 Task: Use Heroes Effect in this video Movie B.mp4
Action: Mouse pressed left at (310, 129)
Screenshot: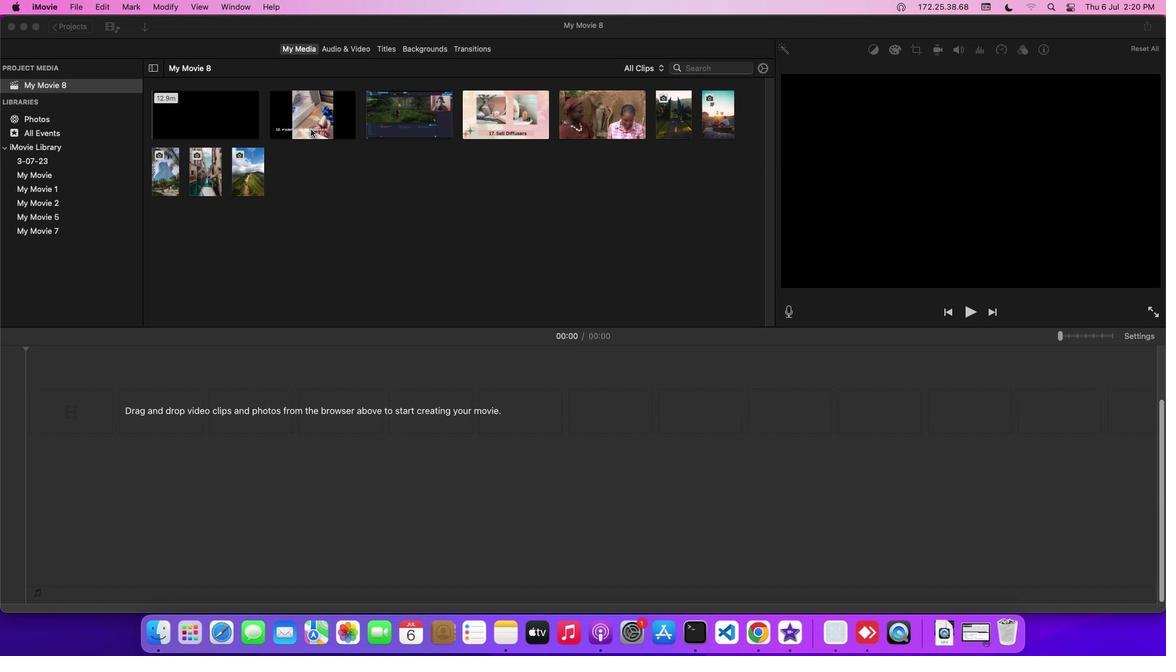 
Action: Mouse moved to (342, 45)
Screenshot: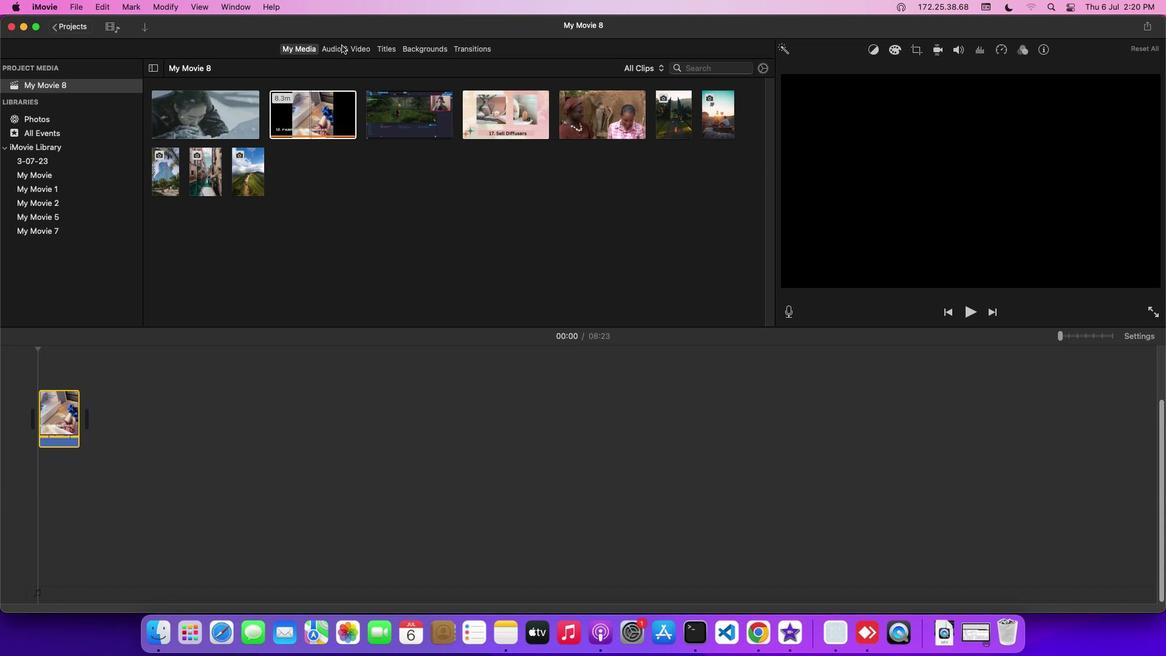
Action: Mouse pressed left at (342, 45)
Screenshot: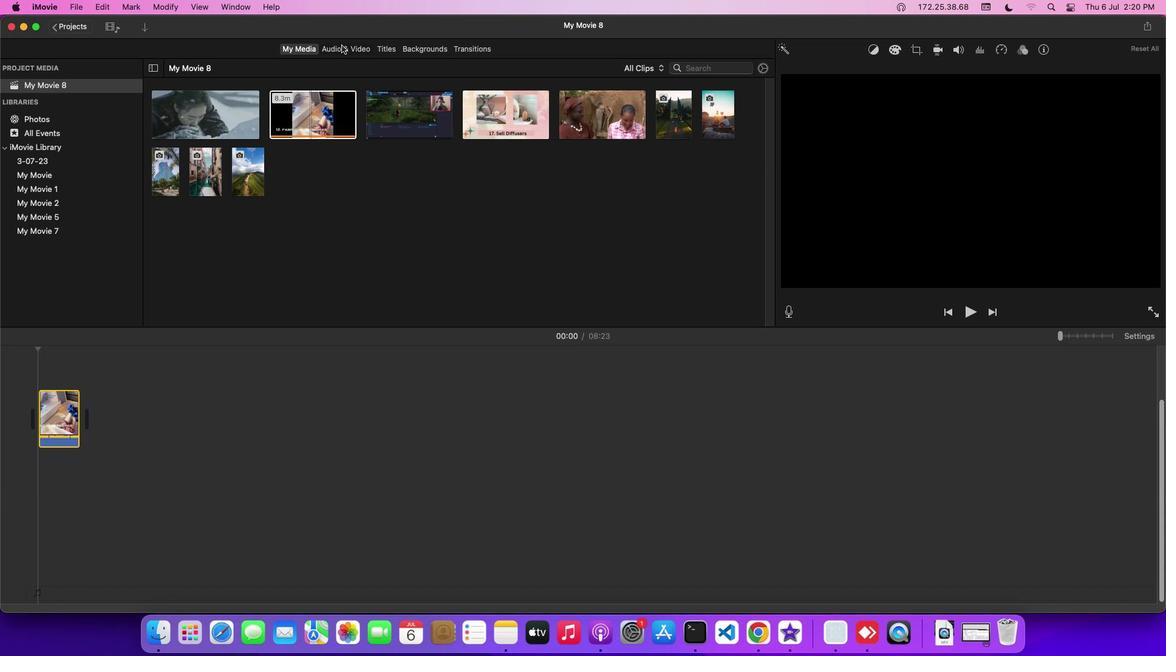 
Action: Mouse moved to (89, 116)
Screenshot: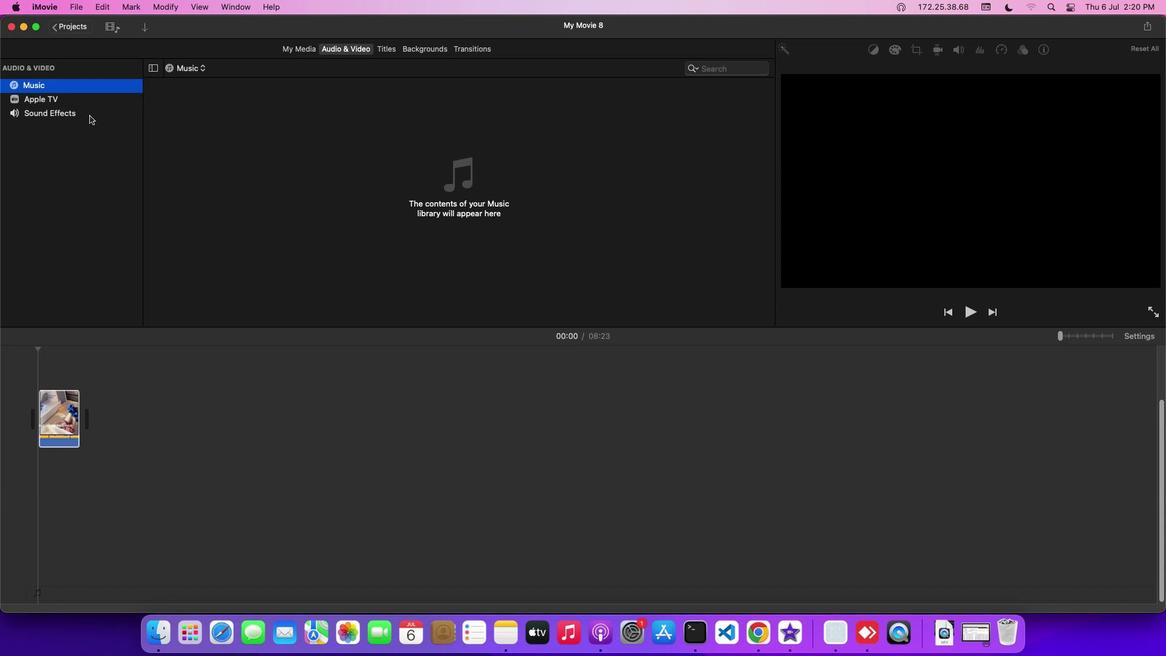 
Action: Mouse pressed left at (89, 116)
Screenshot: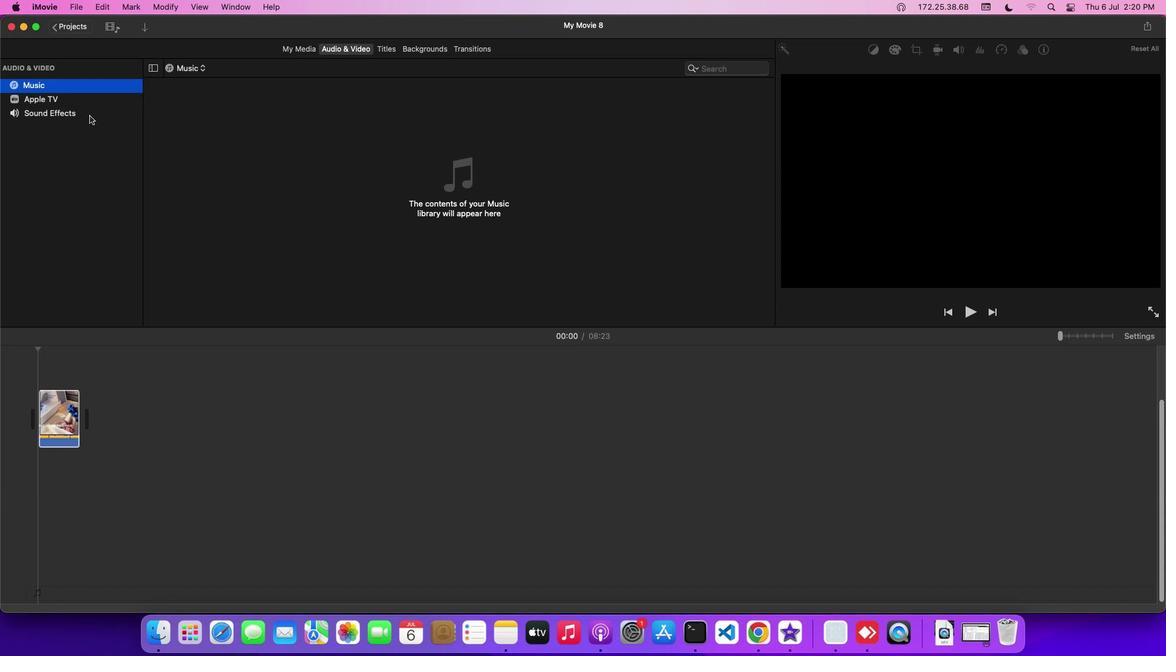 
Action: Mouse moved to (221, 272)
Screenshot: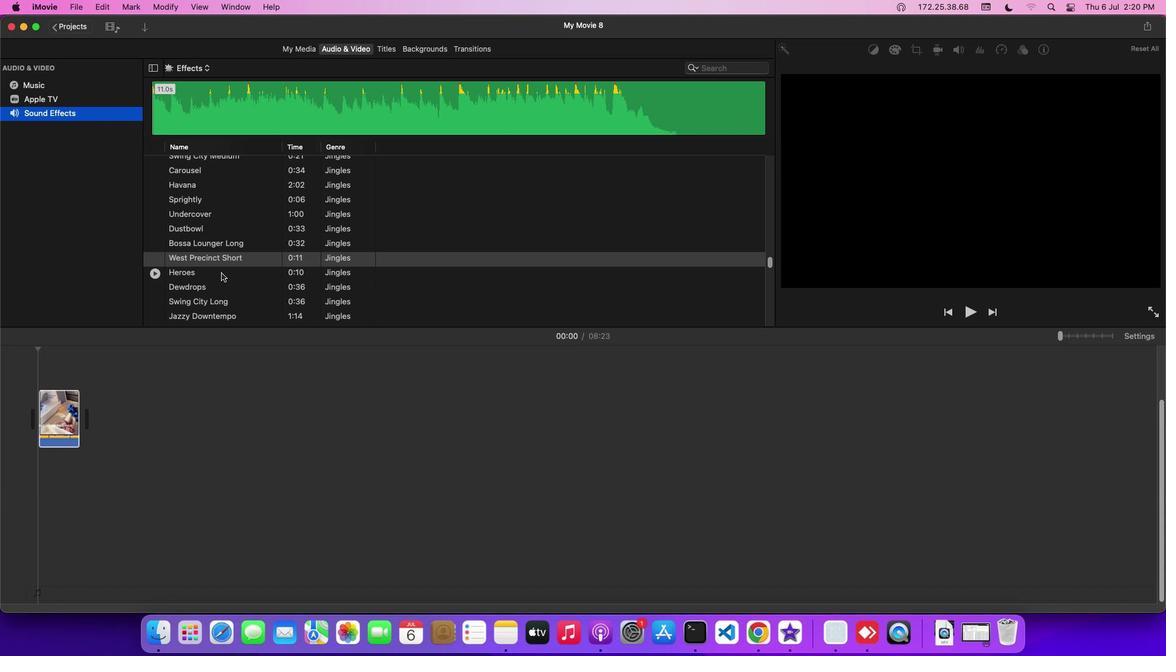 
Action: Mouse pressed left at (221, 272)
Screenshot: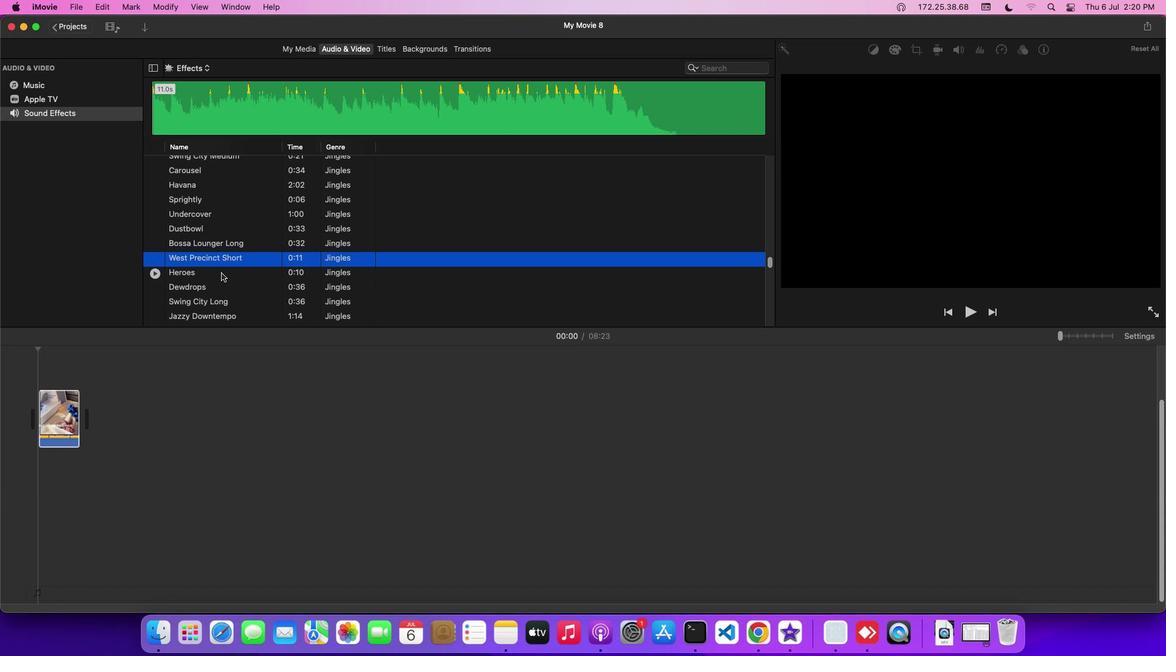 
Action: Mouse moved to (221, 273)
Screenshot: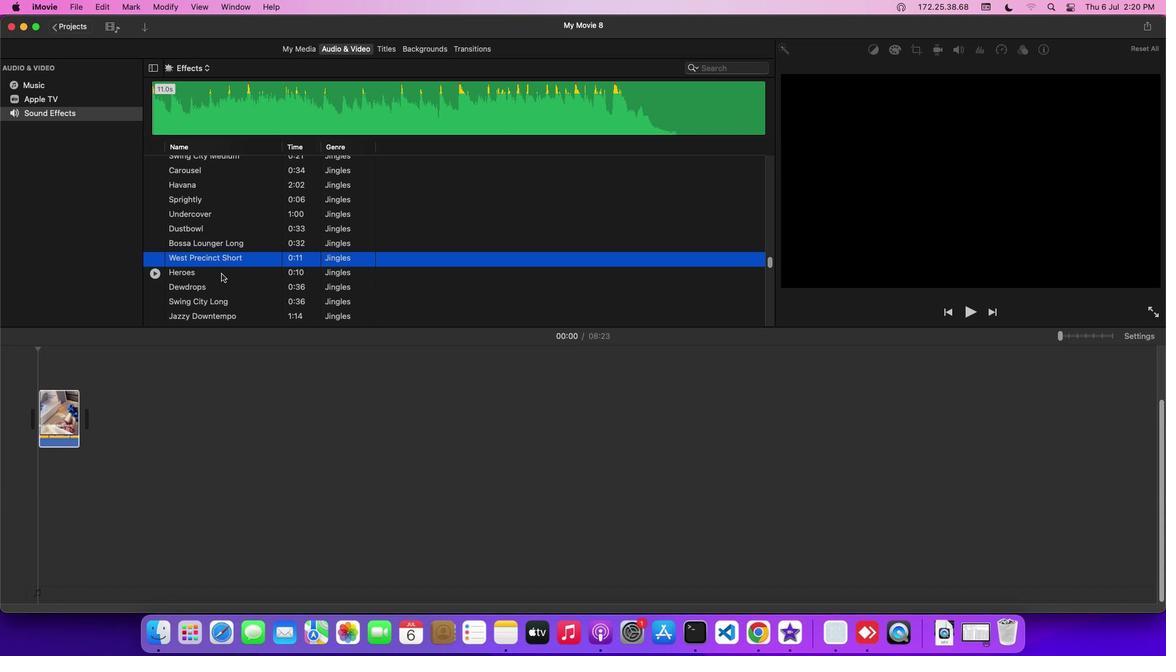 
Action: Mouse pressed left at (221, 273)
Screenshot: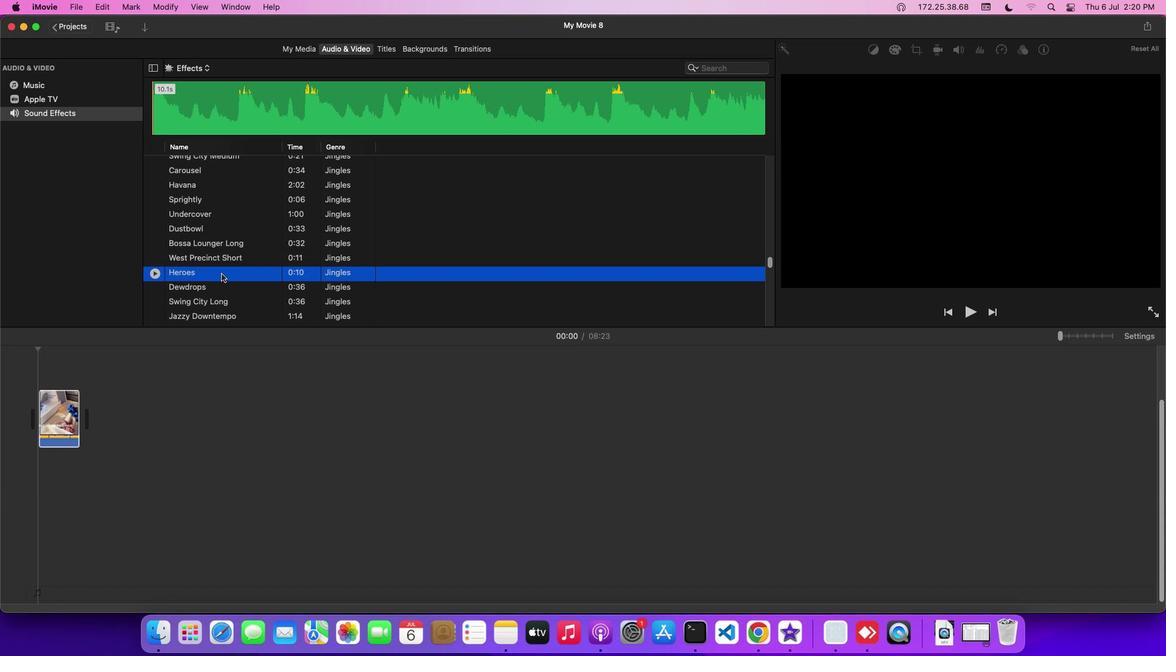 
Action: Mouse moved to (202, 452)
Screenshot: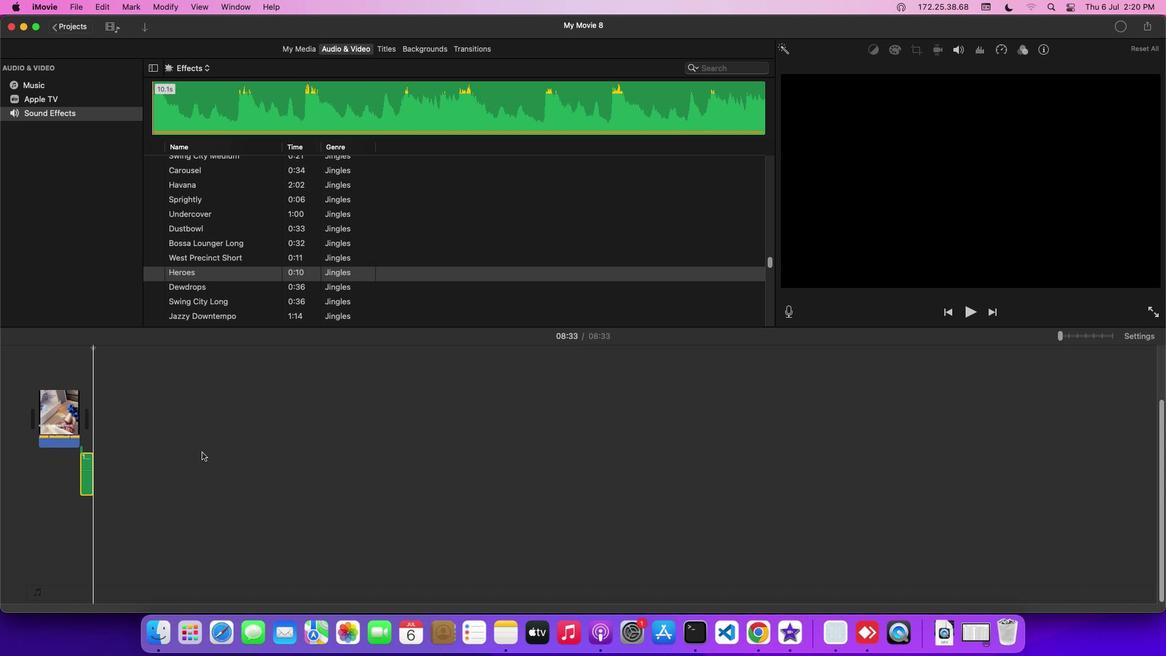 
